 Task: Sort the products in the category "Mozzarella" by best match.
Action: Mouse moved to (645, 238)
Screenshot: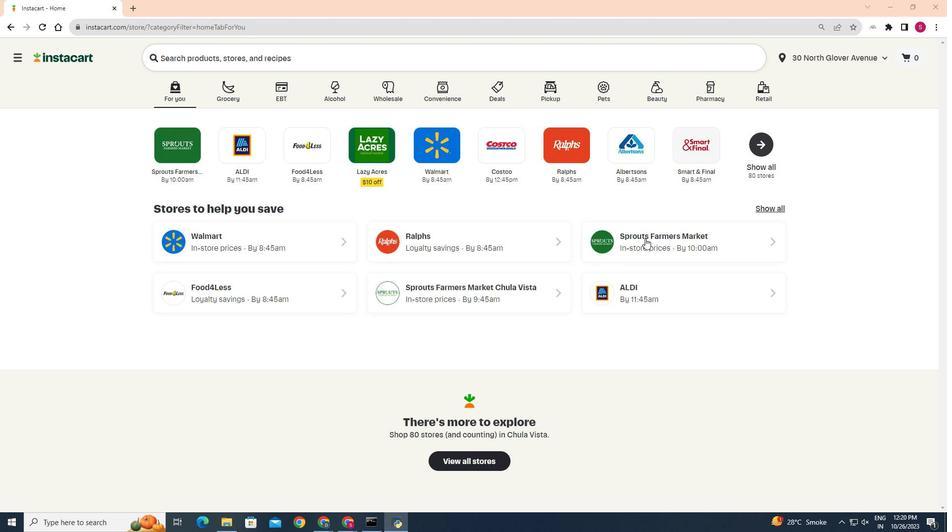 
Action: Mouse pressed left at (645, 238)
Screenshot: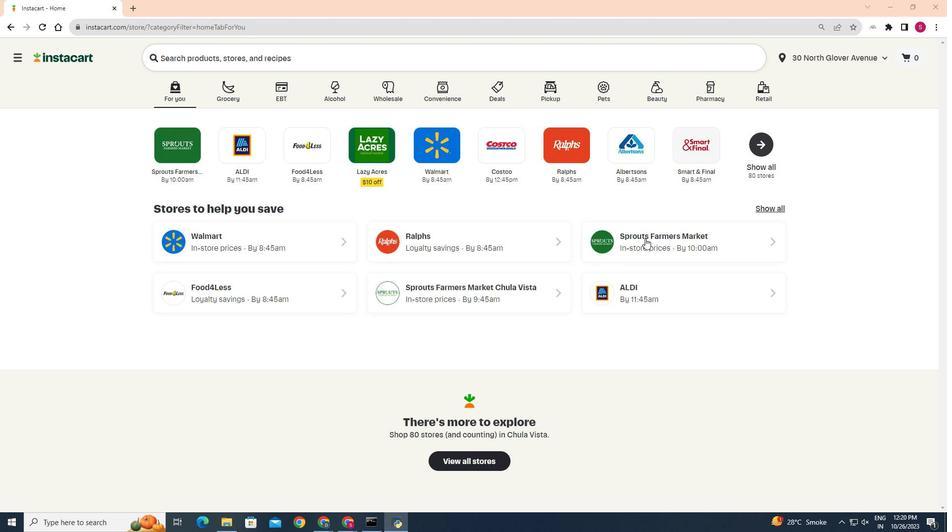 
Action: Mouse moved to (17, 412)
Screenshot: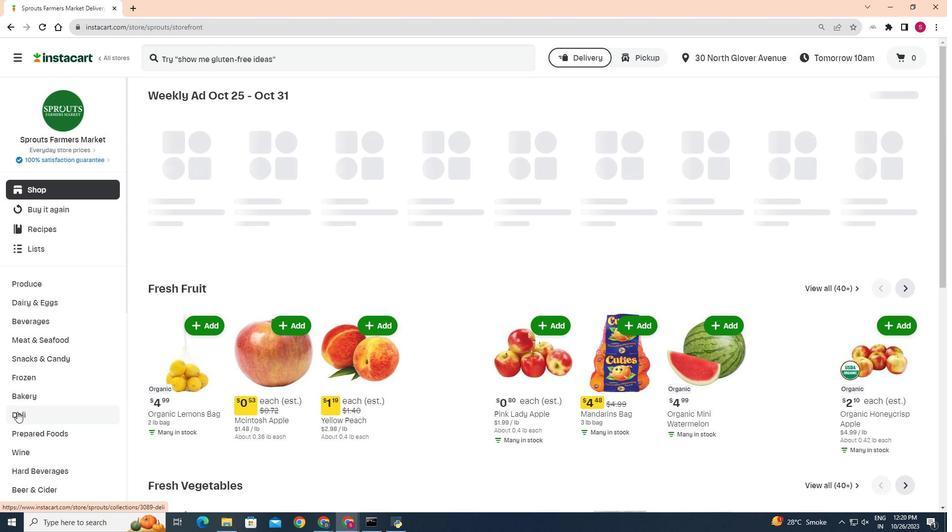
Action: Mouse pressed left at (17, 412)
Screenshot: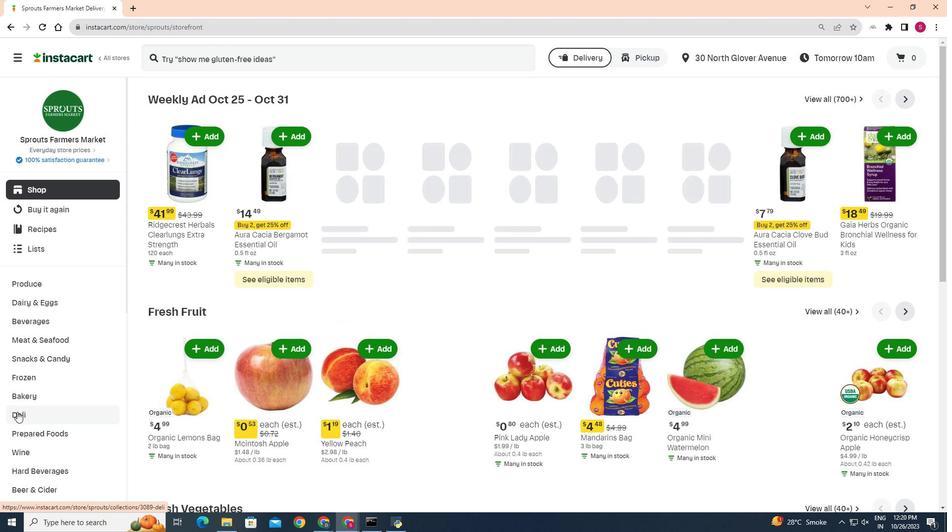 
Action: Mouse moved to (253, 119)
Screenshot: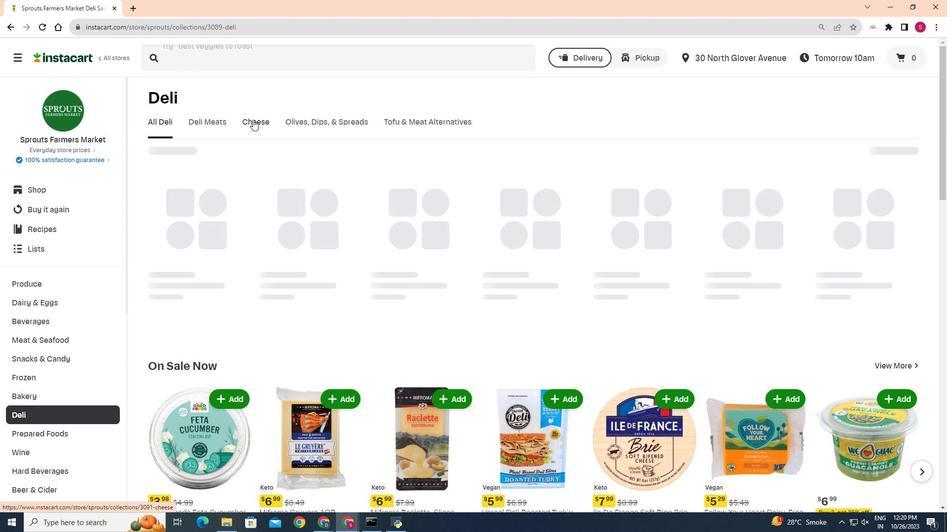 
Action: Mouse pressed left at (253, 119)
Screenshot: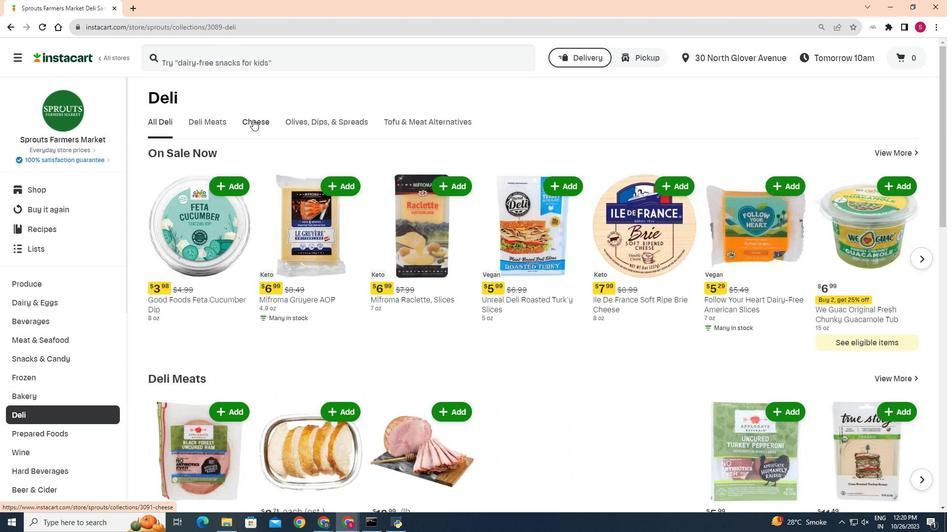
Action: Mouse moved to (402, 160)
Screenshot: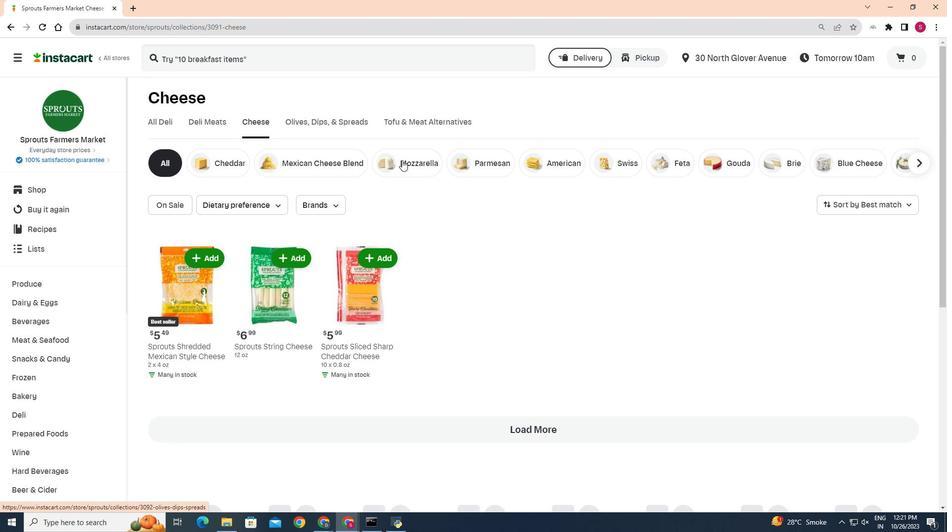 
Action: Mouse pressed left at (402, 160)
Screenshot: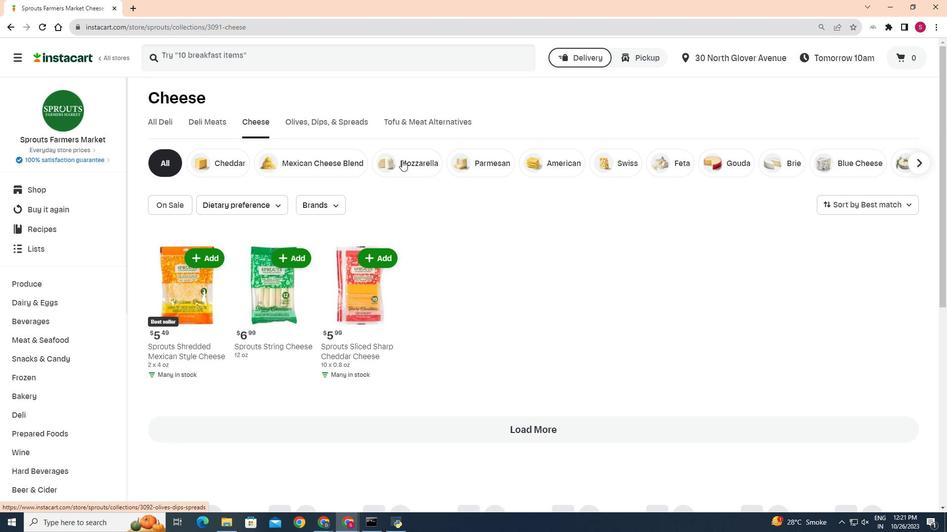 
Action: Mouse moved to (899, 200)
Screenshot: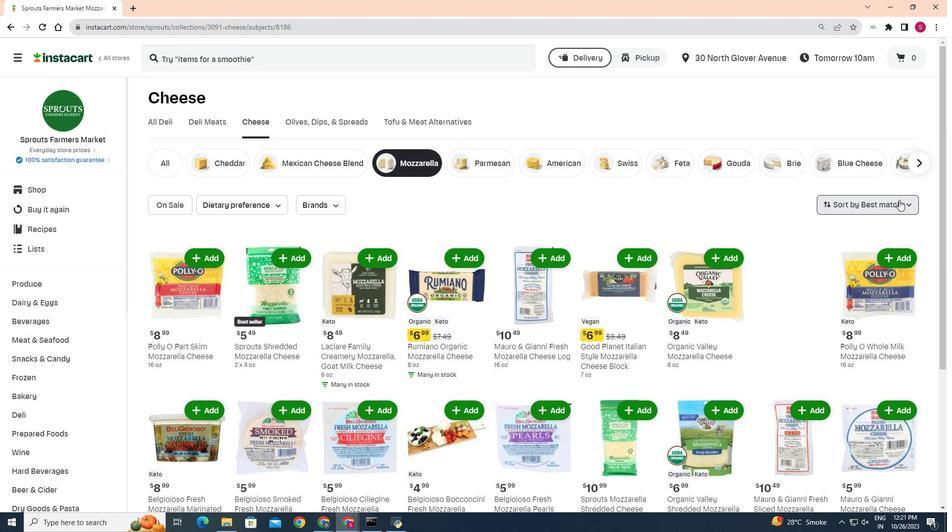 
Action: Mouse pressed left at (899, 200)
Screenshot: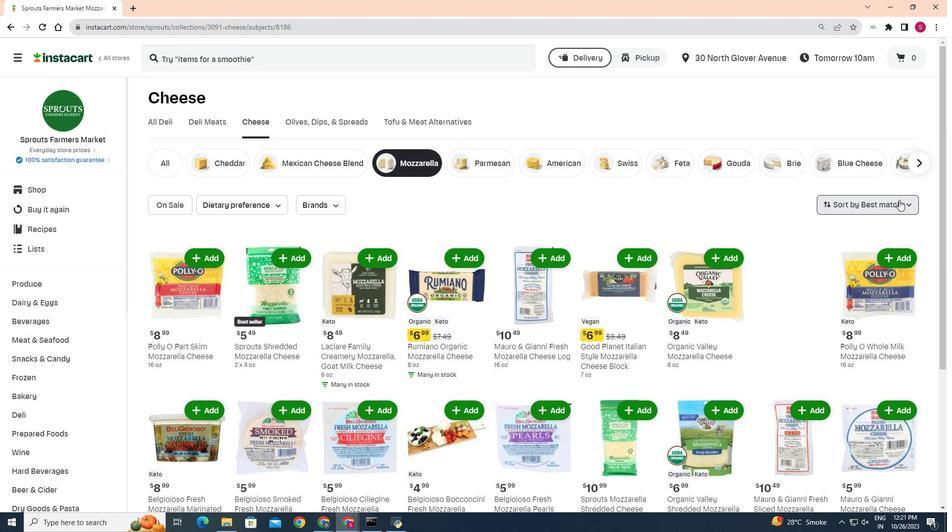 
Action: Mouse moved to (878, 226)
Screenshot: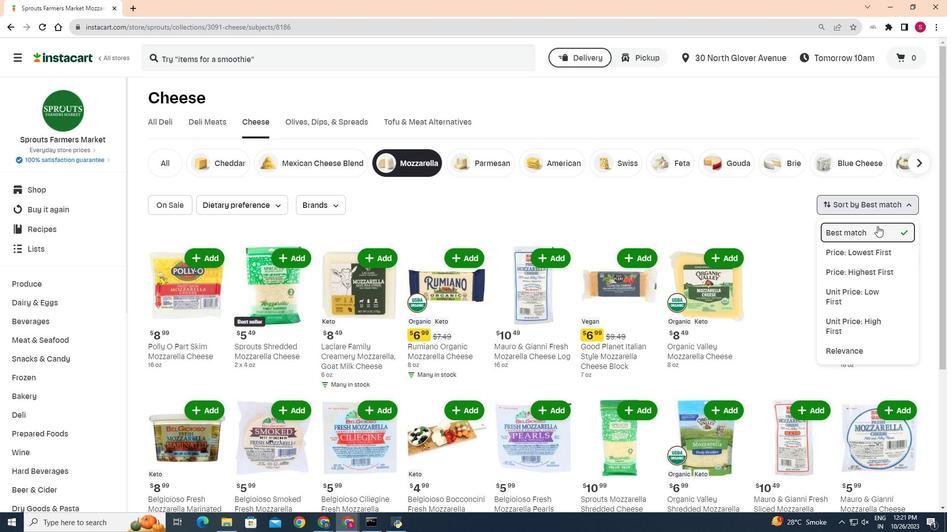 
Action: Mouse pressed left at (878, 226)
Screenshot: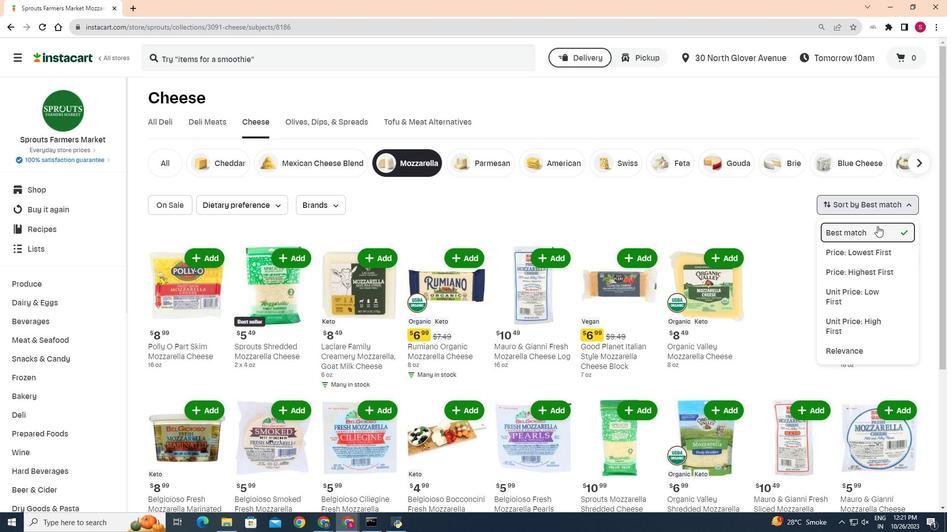 
Action: Mouse moved to (653, 195)
Screenshot: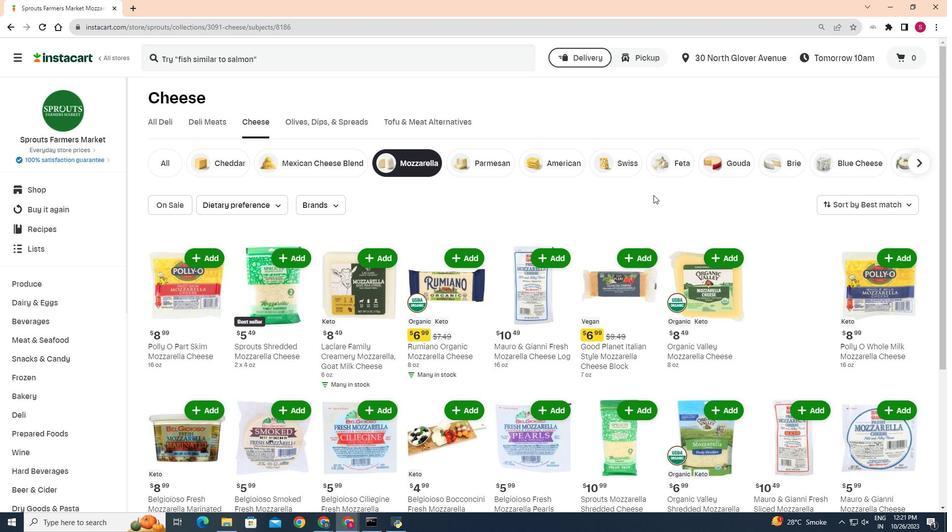 
